 Task: Change scribble line weight to 1PX.
Action: Mouse moved to (465, 328)
Screenshot: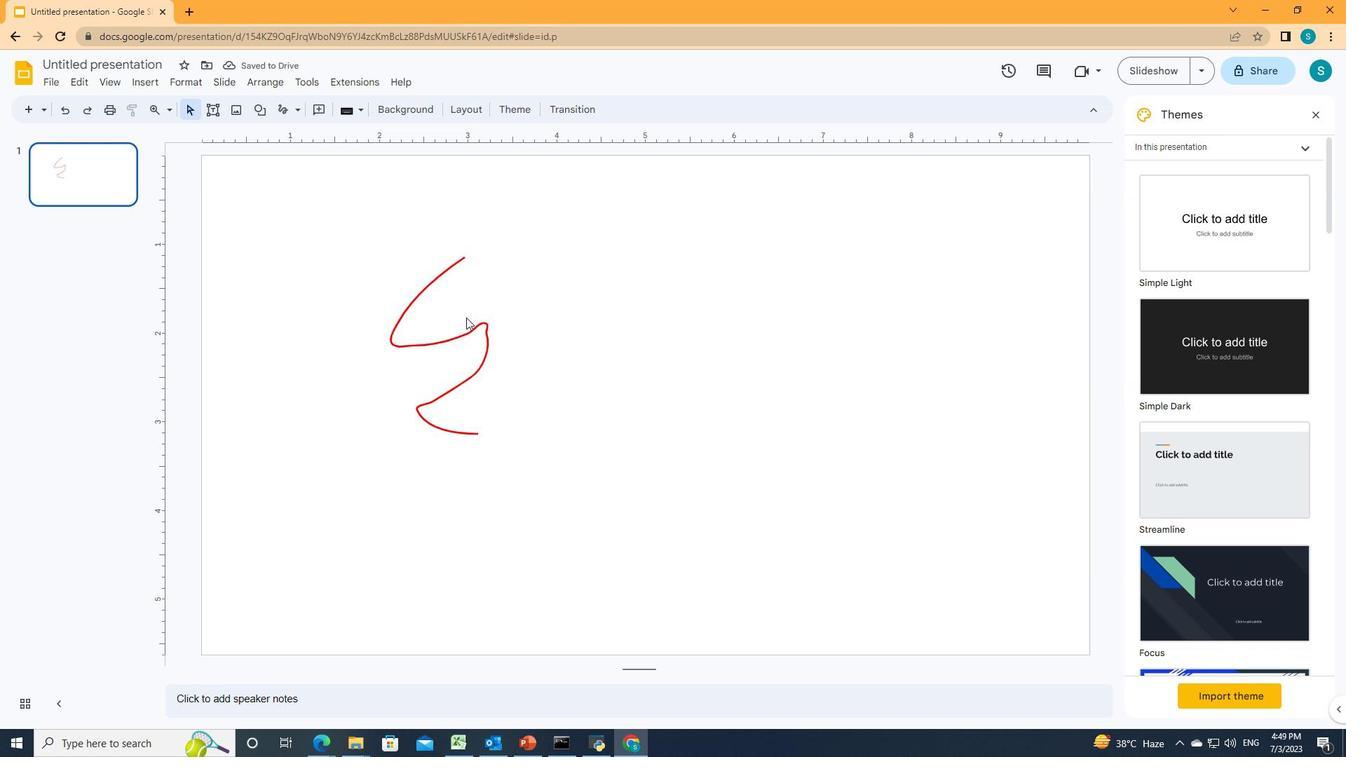 
Action: Mouse pressed left at (465, 328)
Screenshot: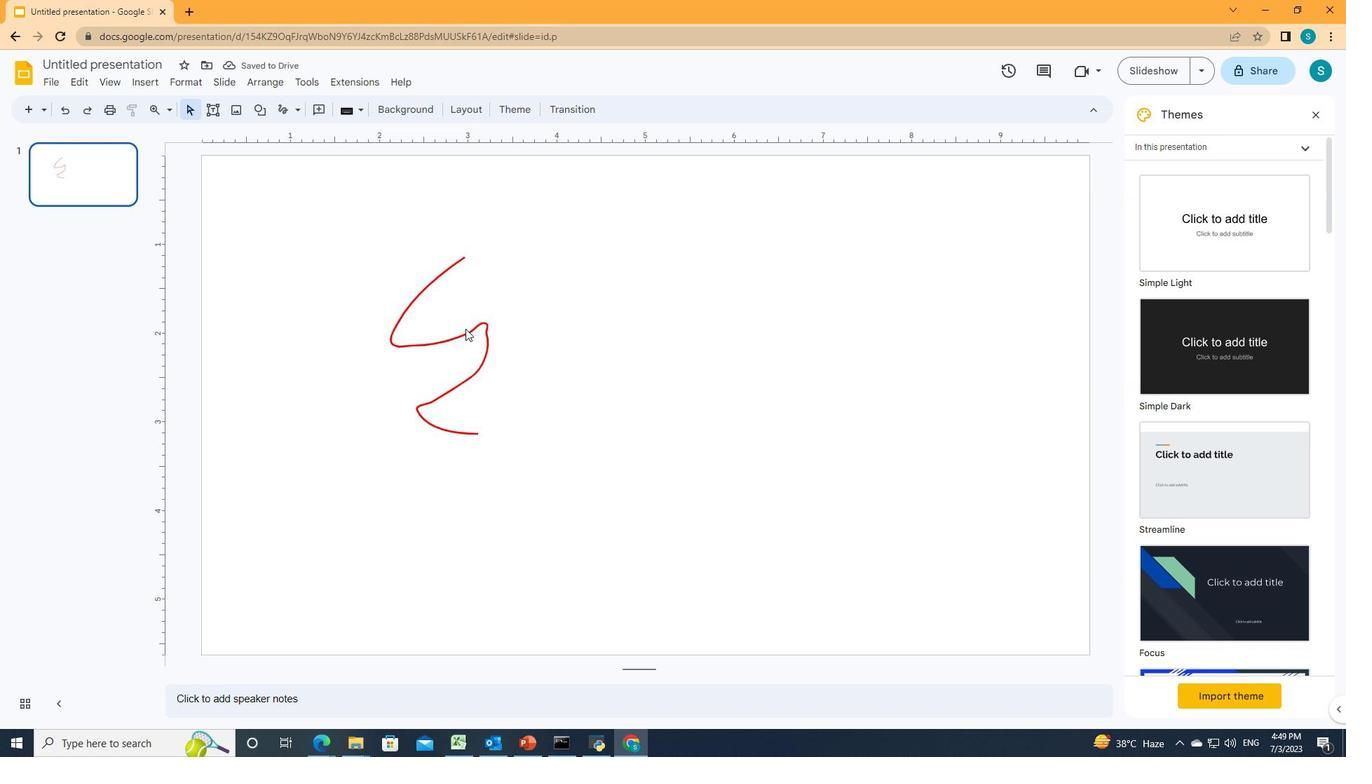
Action: Mouse moved to (466, 333)
Screenshot: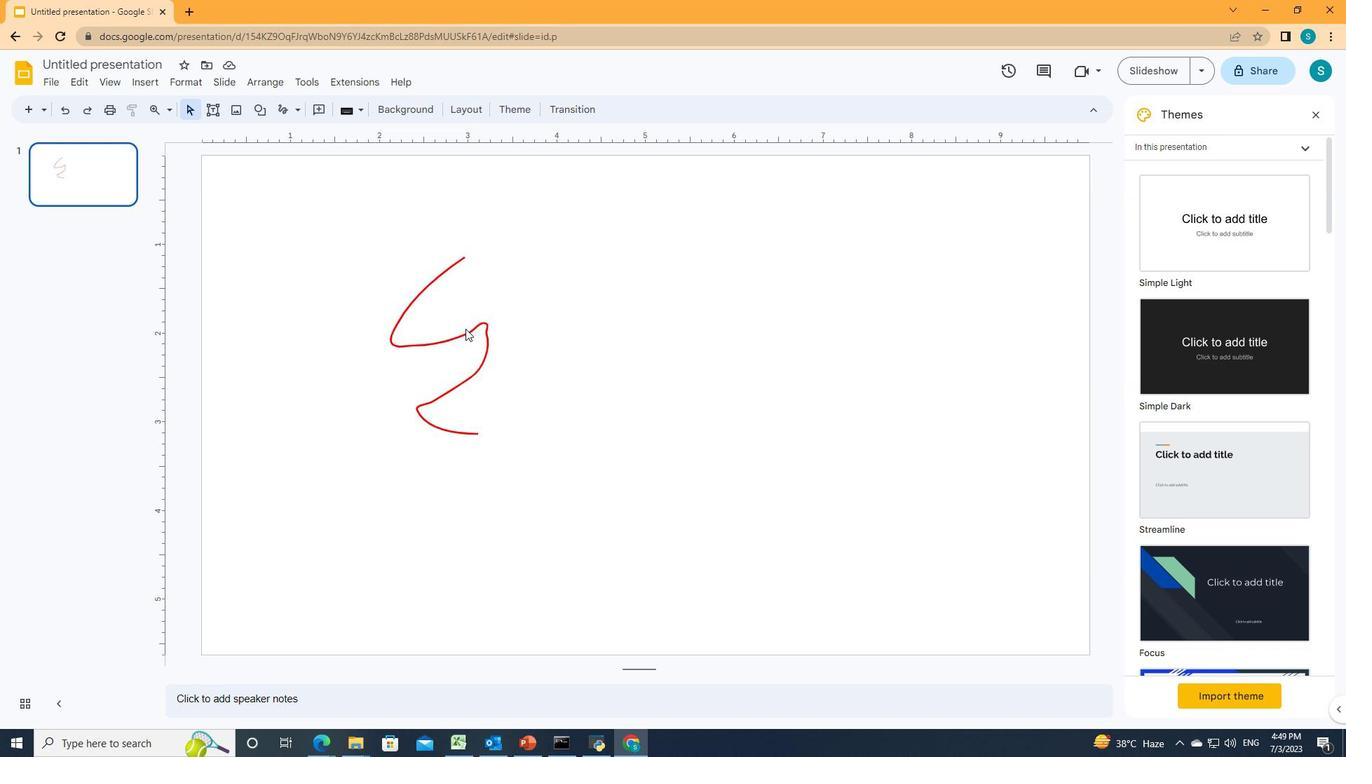
Action: Mouse pressed left at (466, 333)
Screenshot: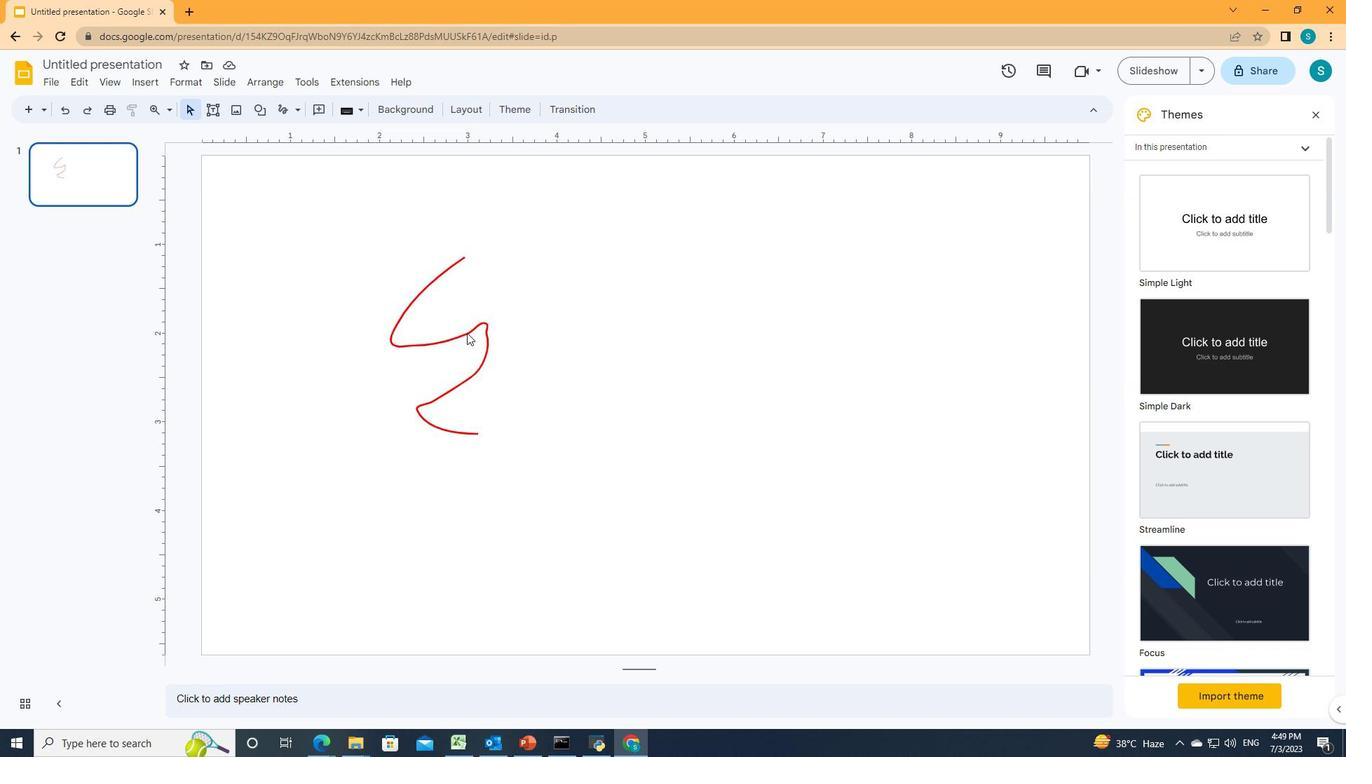 
Action: Mouse moved to (341, 107)
Screenshot: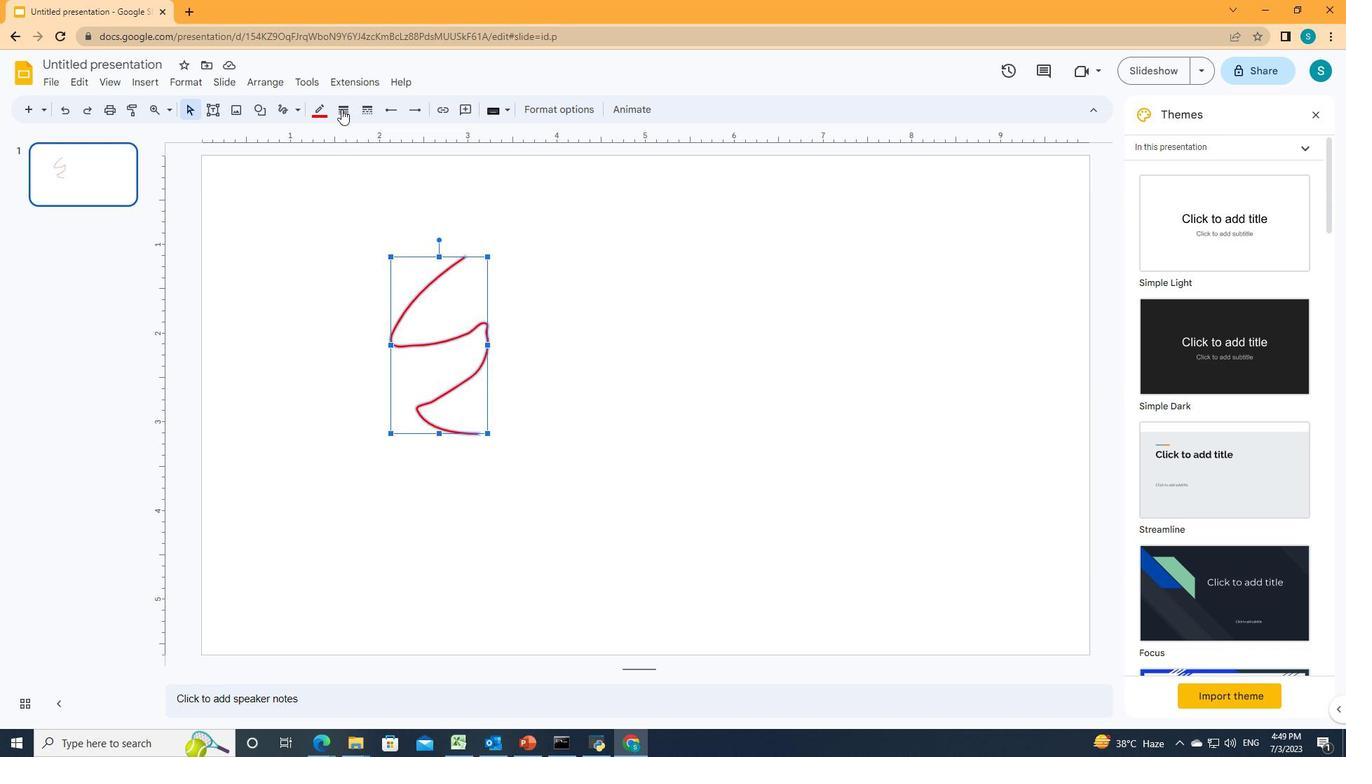 
Action: Mouse pressed left at (341, 107)
Screenshot: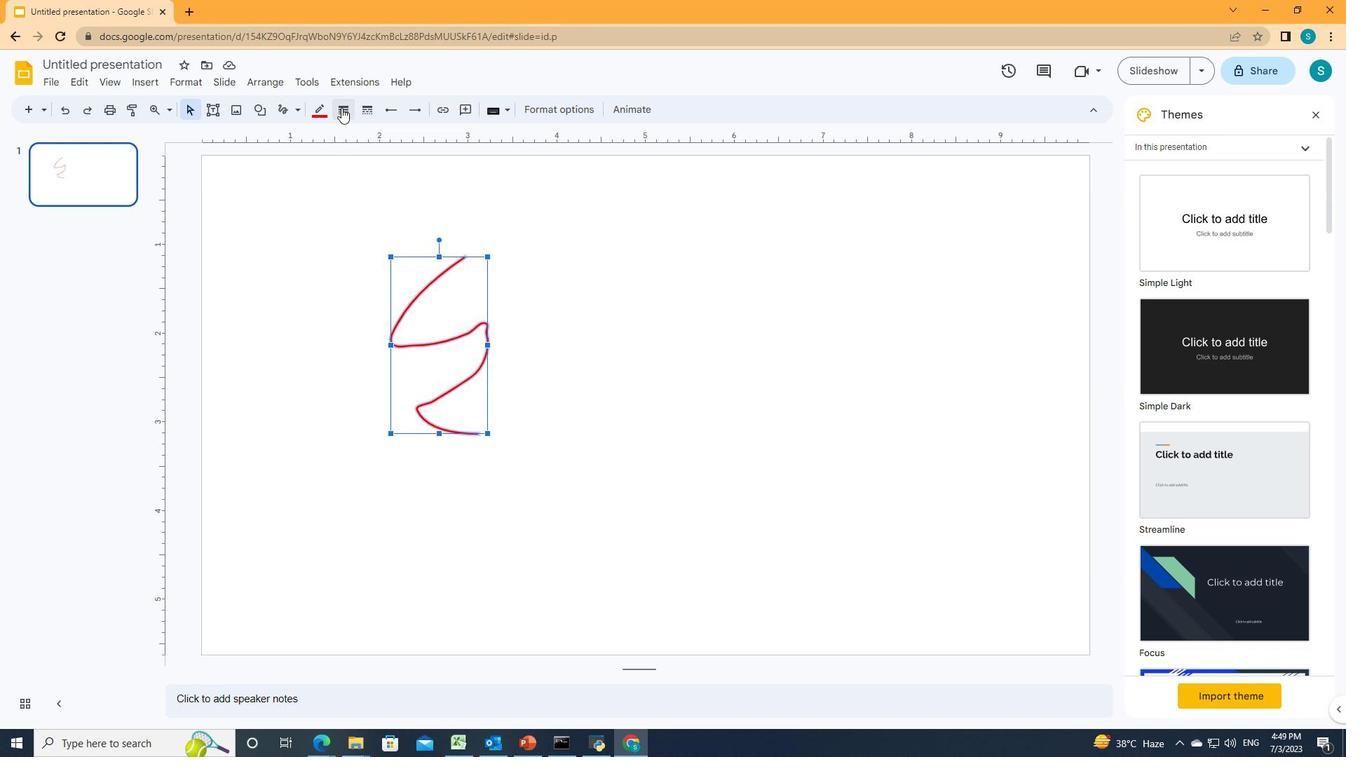 
Action: Mouse moved to (348, 129)
Screenshot: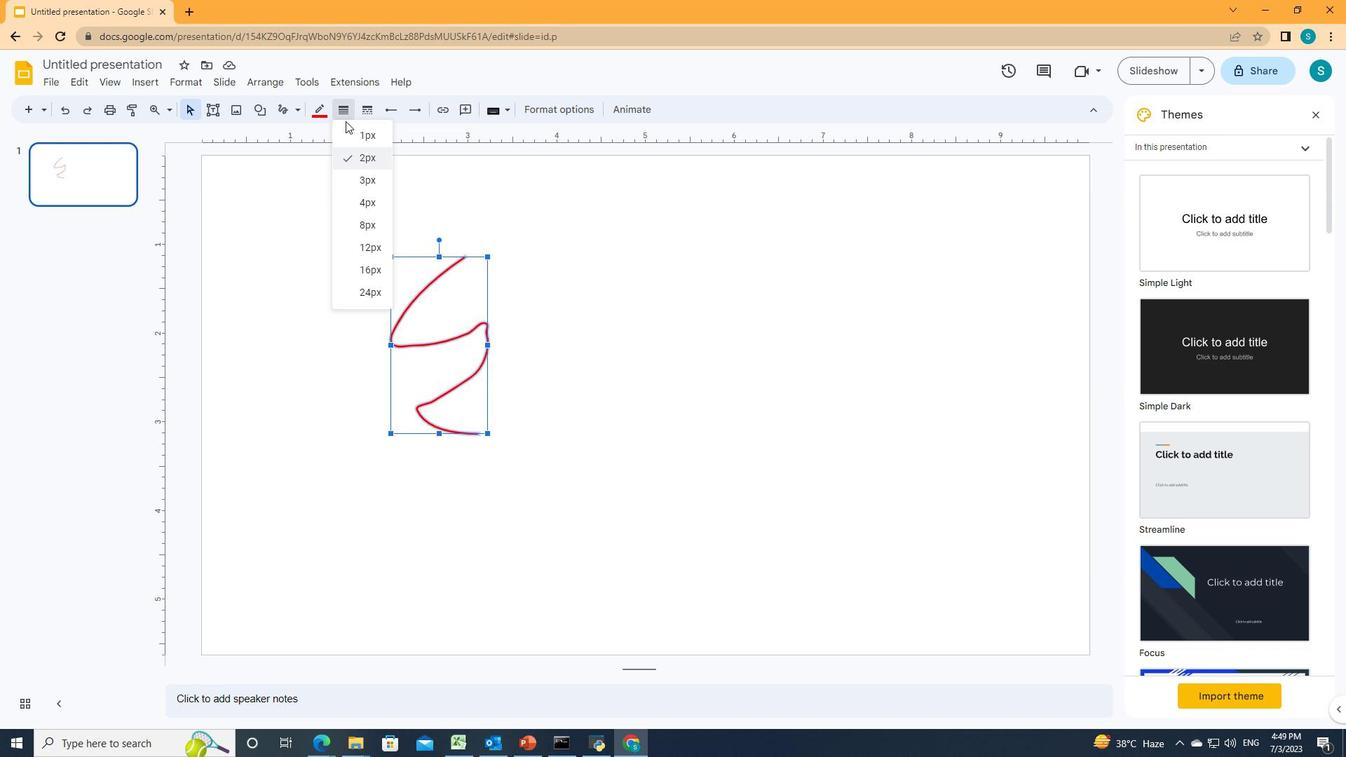 
Action: Mouse pressed left at (348, 129)
Screenshot: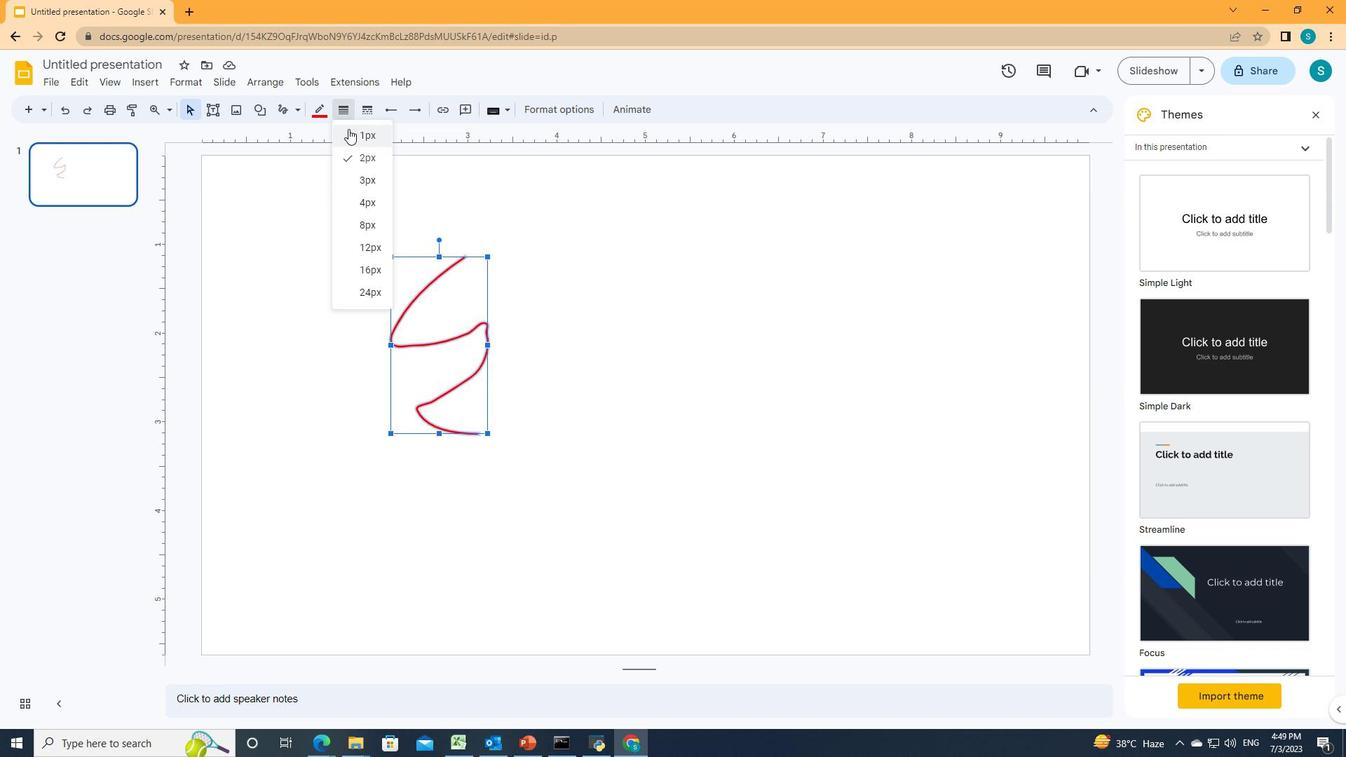 
